Task: Sort the products in the category "Hot Foods" by best match.
Action: Mouse moved to (241, 98)
Screenshot: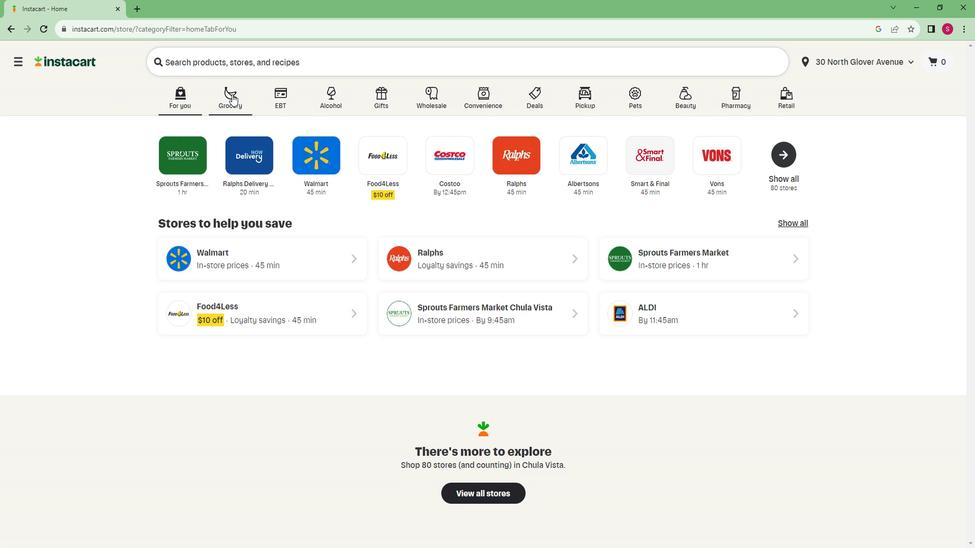 
Action: Mouse pressed left at (241, 98)
Screenshot: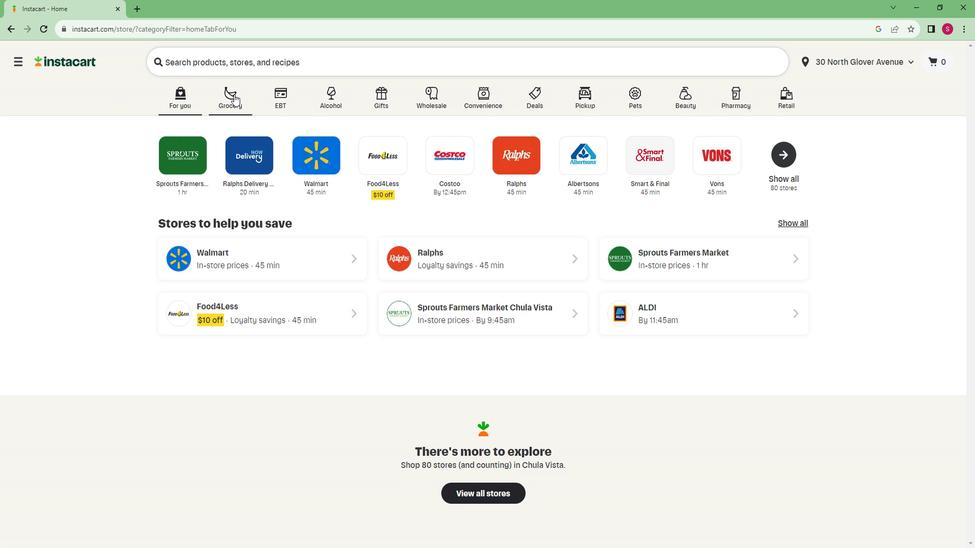 
Action: Mouse moved to (192, 273)
Screenshot: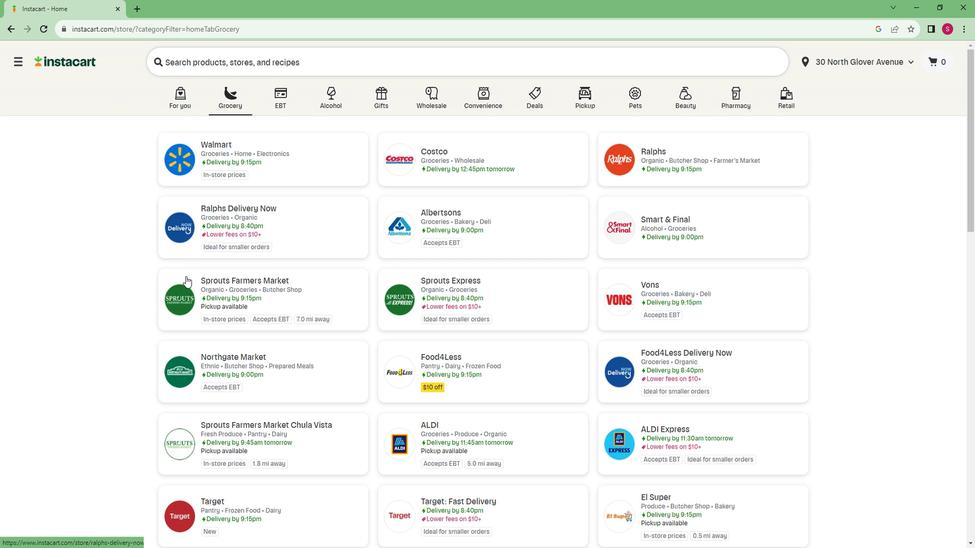 
Action: Mouse pressed left at (192, 273)
Screenshot: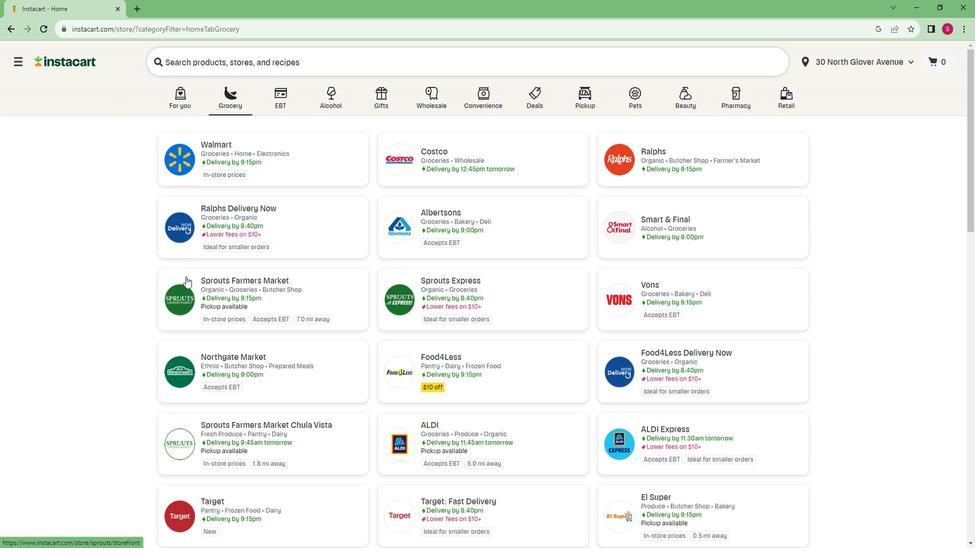 
Action: Mouse moved to (88, 336)
Screenshot: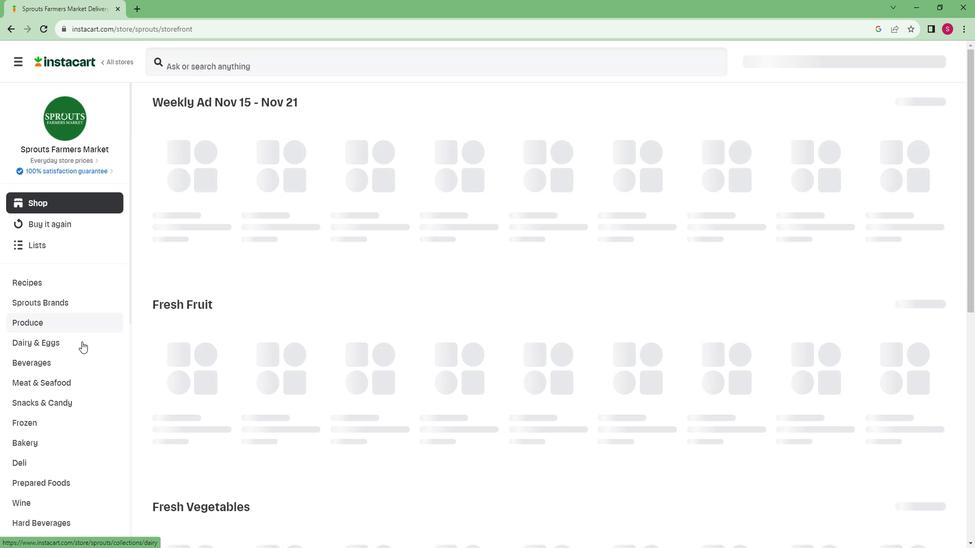 
Action: Mouse scrolled (88, 335) with delta (0, 0)
Screenshot: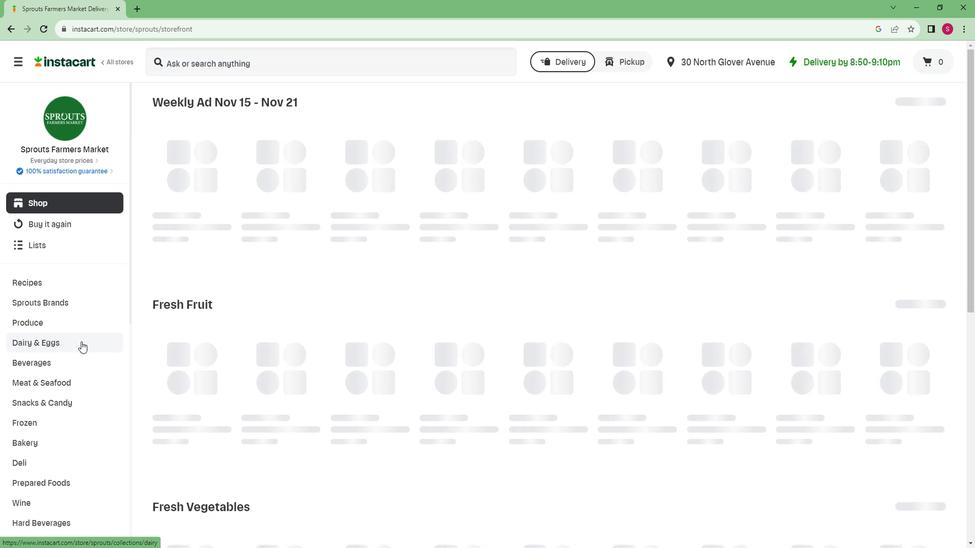 
Action: Mouse scrolled (88, 335) with delta (0, 0)
Screenshot: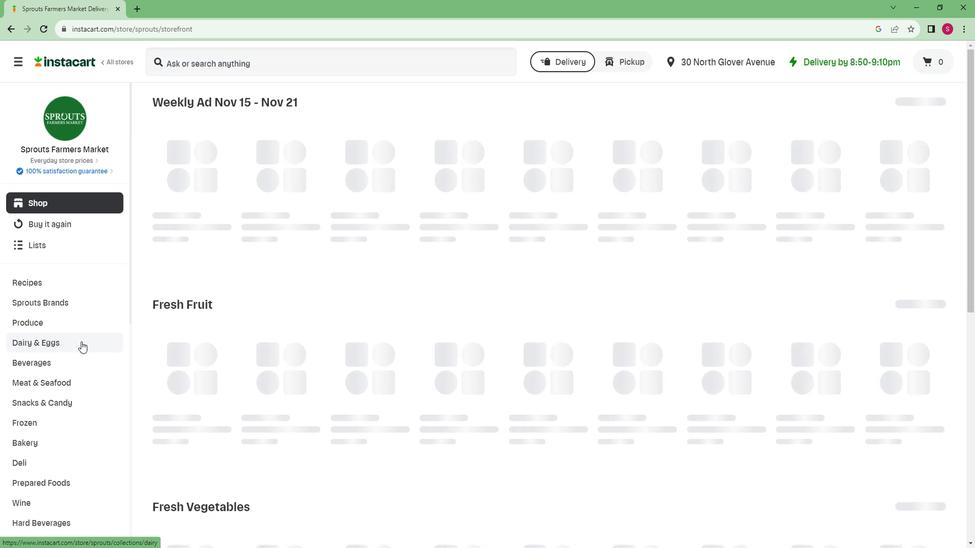 
Action: Mouse scrolled (88, 335) with delta (0, 0)
Screenshot: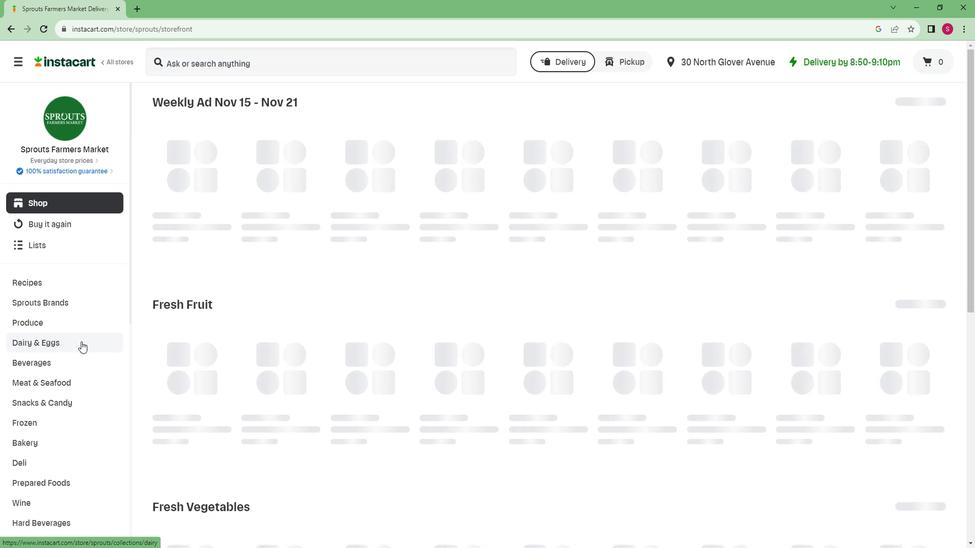 
Action: Mouse scrolled (88, 335) with delta (0, 0)
Screenshot: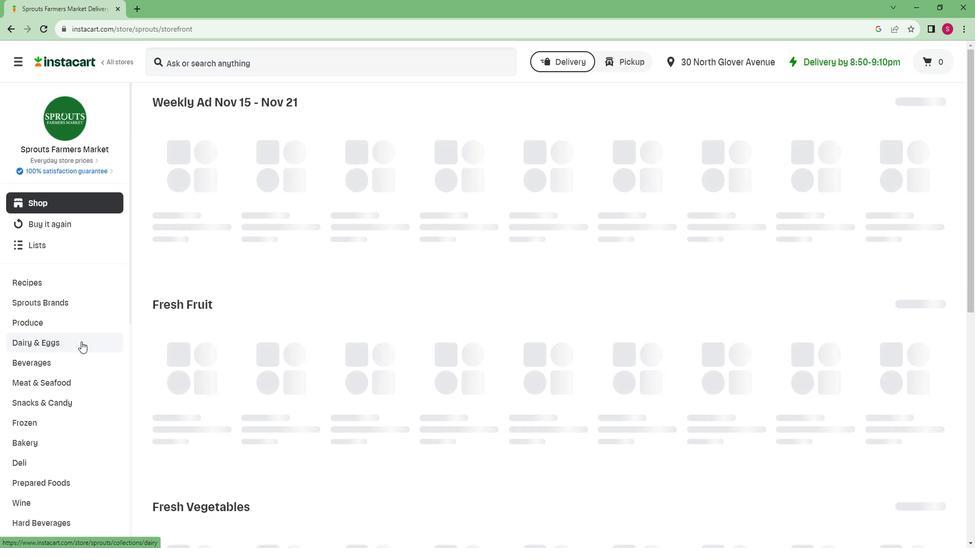 
Action: Mouse scrolled (88, 335) with delta (0, 0)
Screenshot: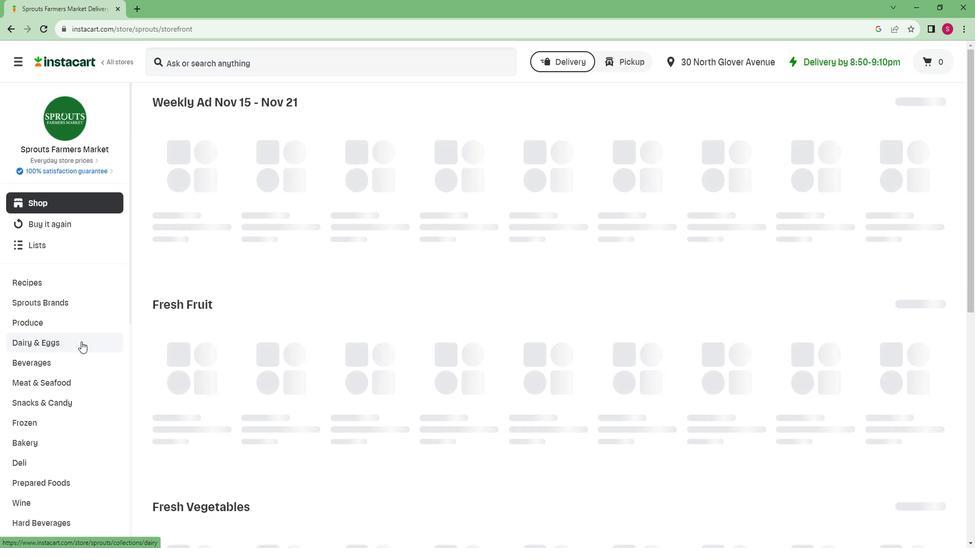 
Action: Mouse scrolled (88, 335) with delta (0, 0)
Screenshot: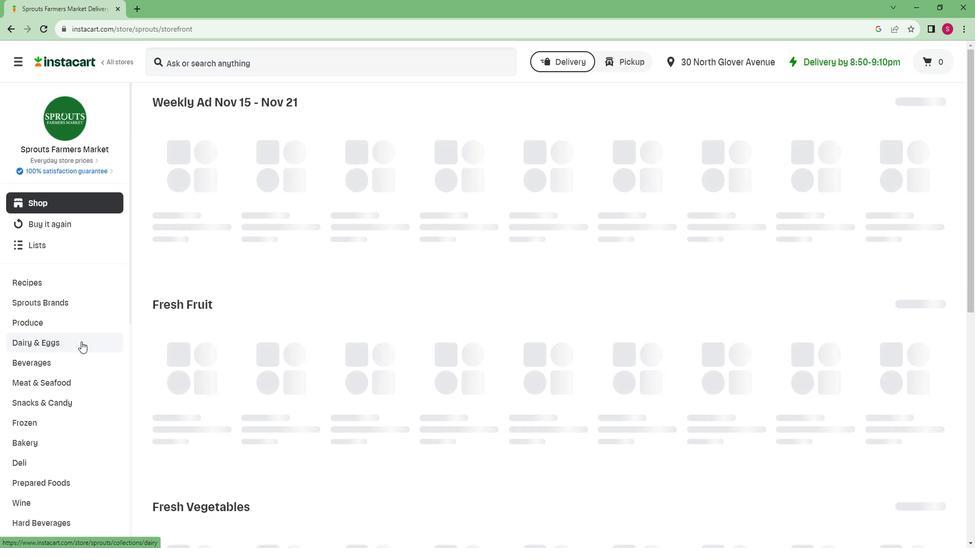 
Action: Mouse scrolled (88, 335) with delta (0, 0)
Screenshot: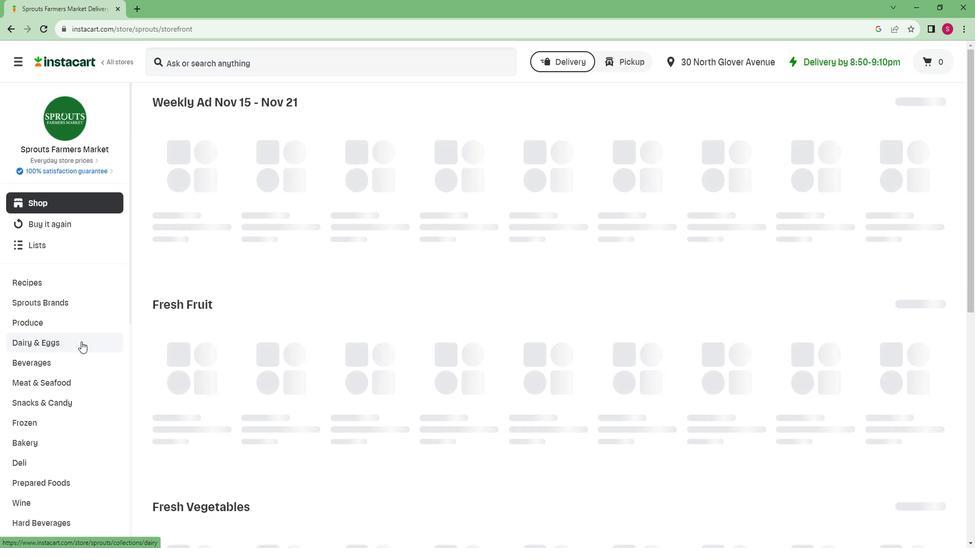 
Action: Mouse scrolled (88, 335) with delta (0, 0)
Screenshot: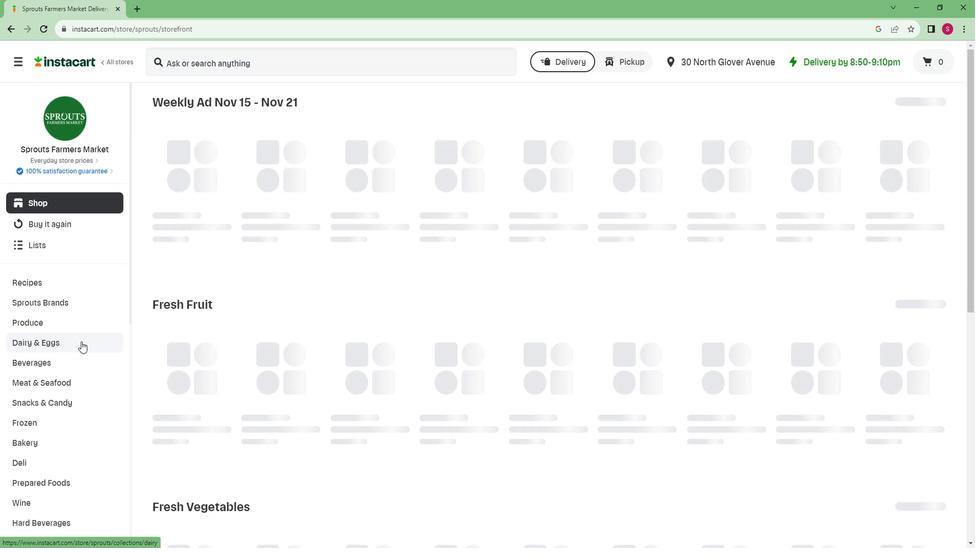 
Action: Mouse scrolled (88, 335) with delta (0, 0)
Screenshot: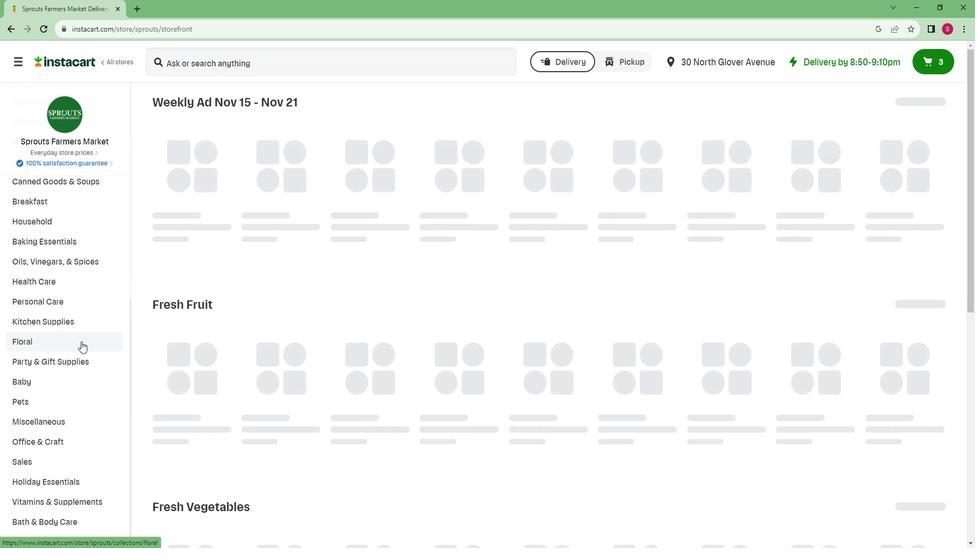 
Action: Mouse scrolled (88, 335) with delta (0, 0)
Screenshot: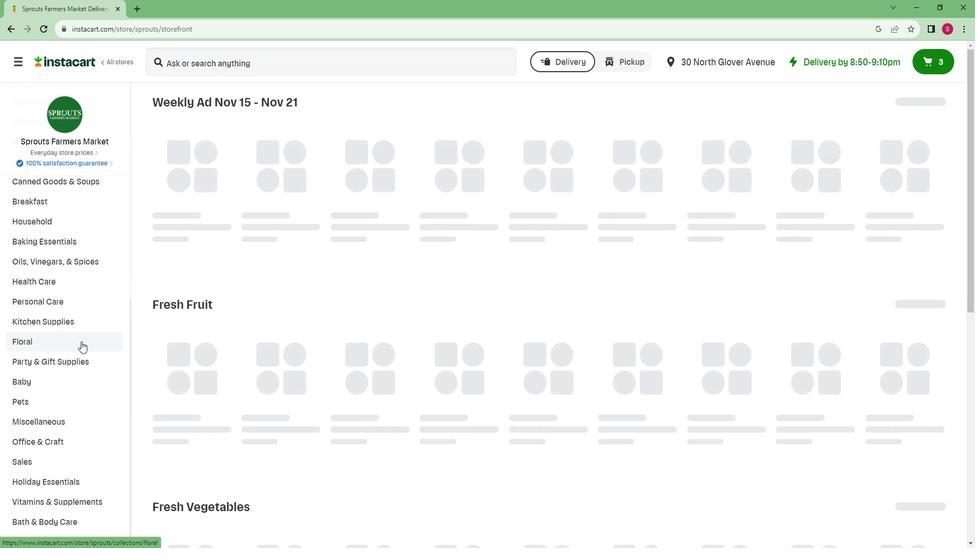 
Action: Mouse scrolled (88, 335) with delta (0, 0)
Screenshot: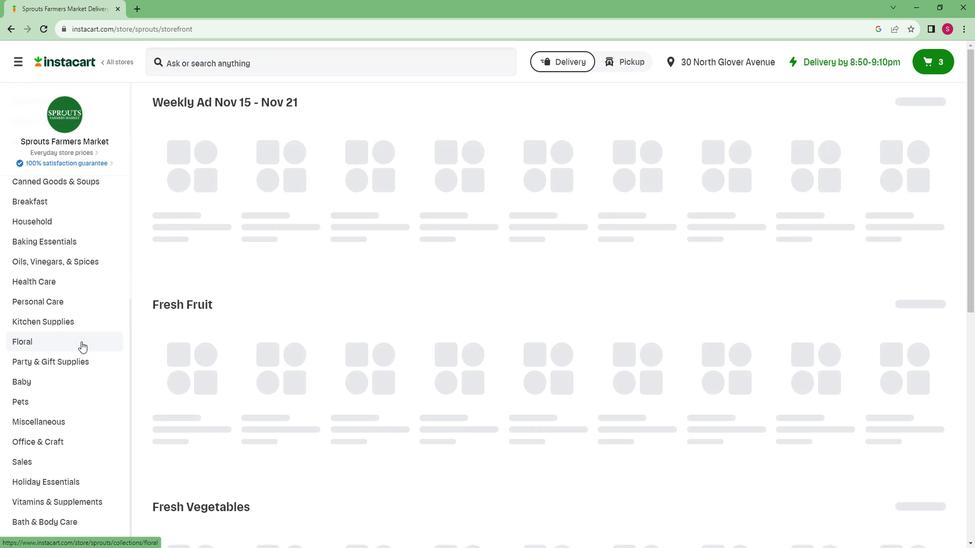 
Action: Mouse scrolled (88, 335) with delta (0, 0)
Screenshot: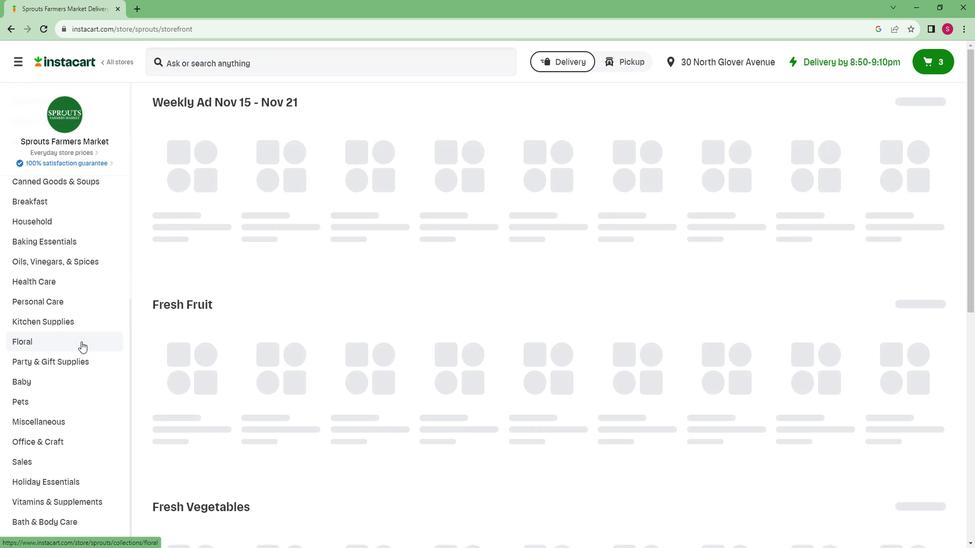 
Action: Mouse scrolled (88, 335) with delta (0, 0)
Screenshot: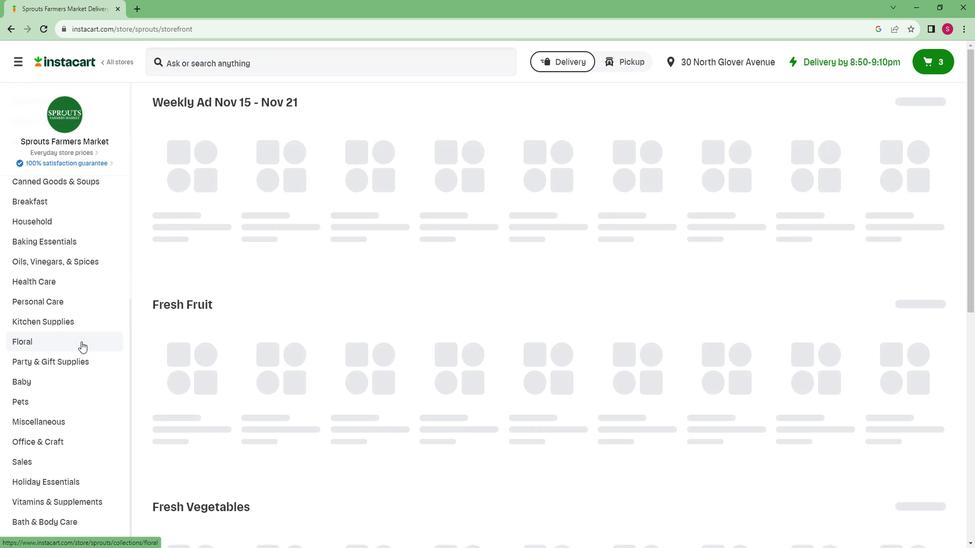 
Action: Mouse scrolled (88, 335) with delta (0, 0)
Screenshot: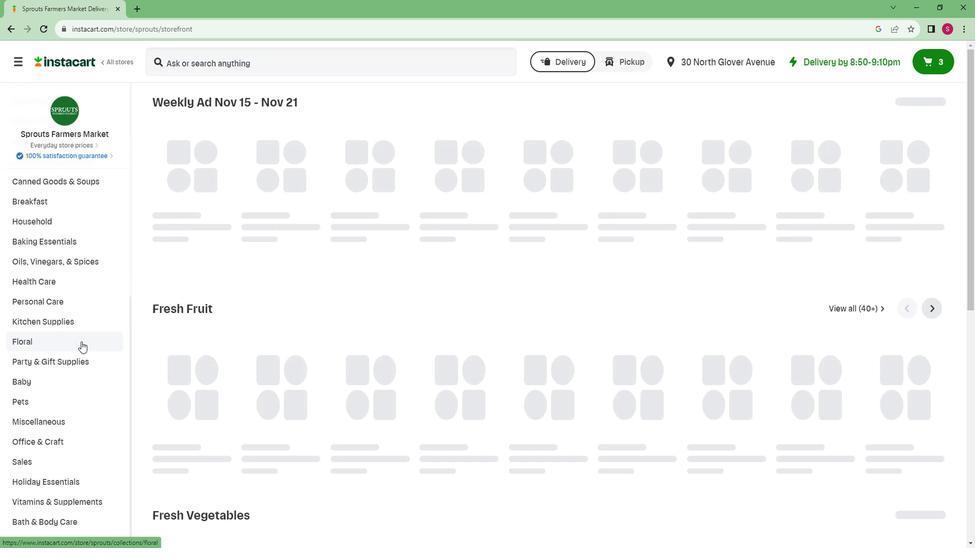 
Action: Mouse moved to (24, 523)
Screenshot: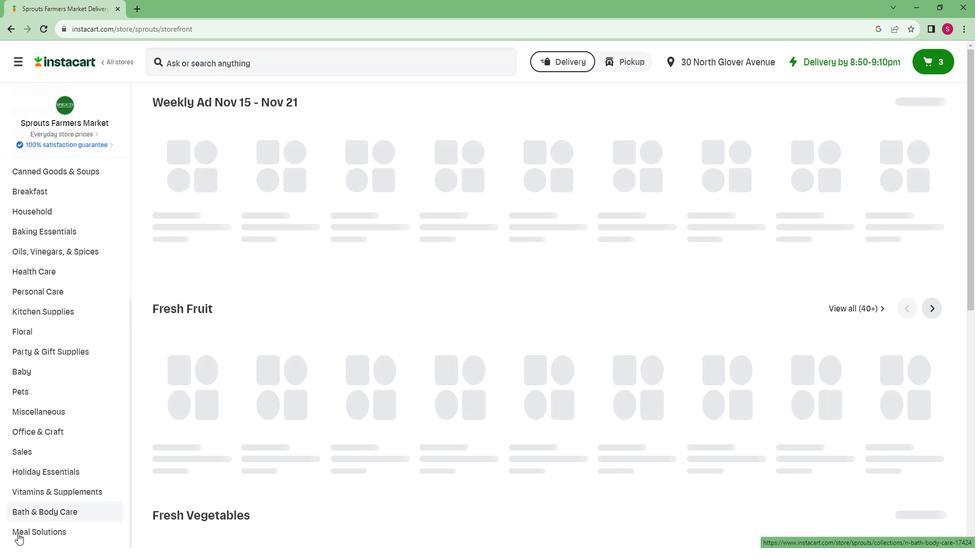 
Action: Mouse pressed left at (24, 523)
Screenshot: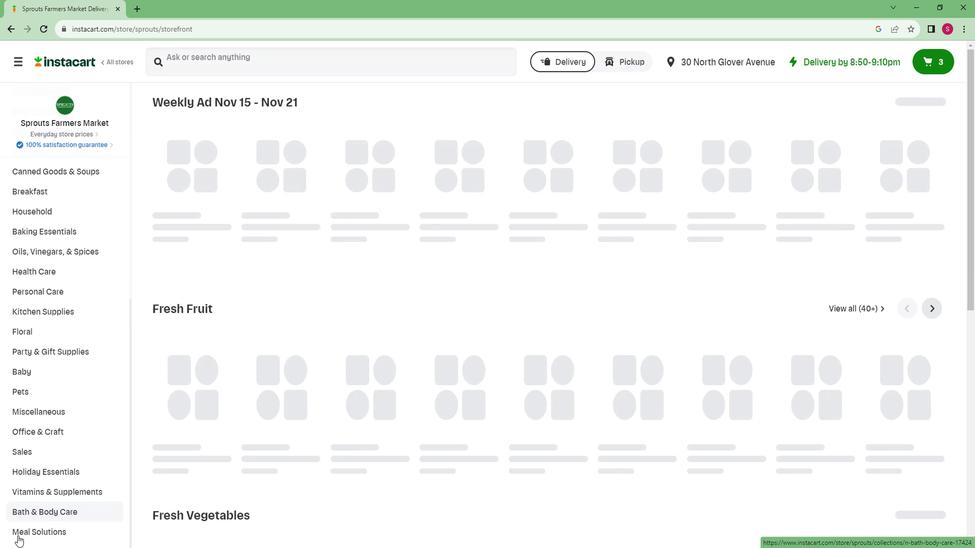 
Action: Mouse moved to (33, 505)
Screenshot: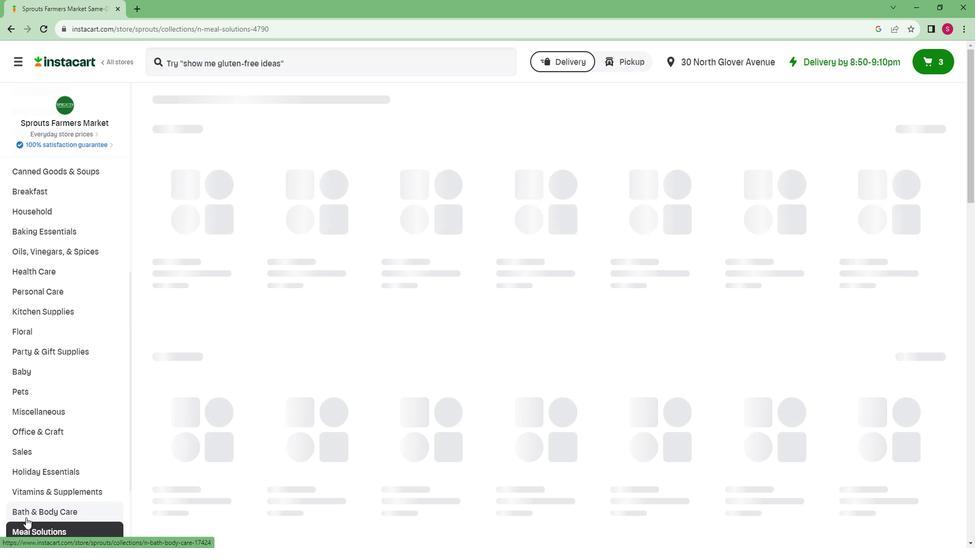 
Action: Mouse scrolled (33, 505) with delta (0, 0)
Screenshot: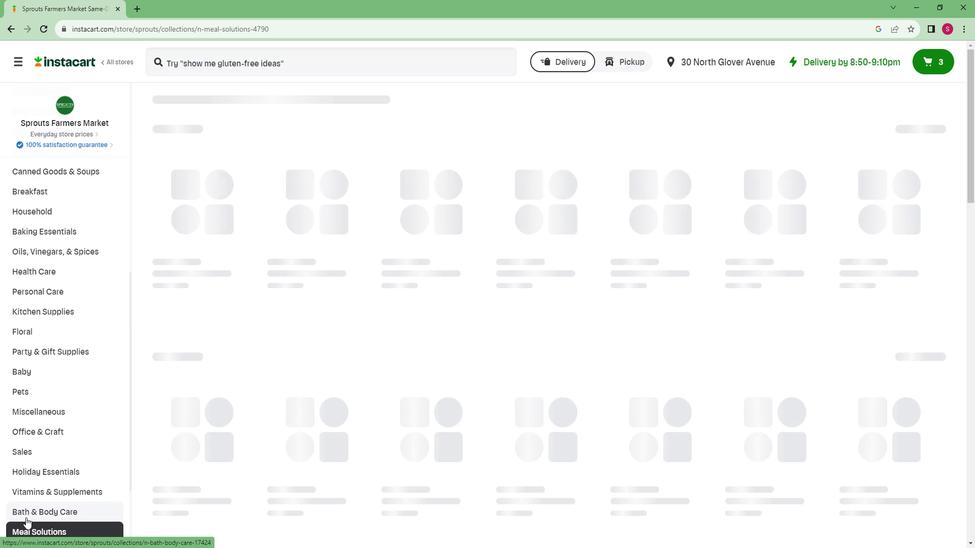 
Action: Mouse scrolled (33, 505) with delta (0, 0)
Screenshot: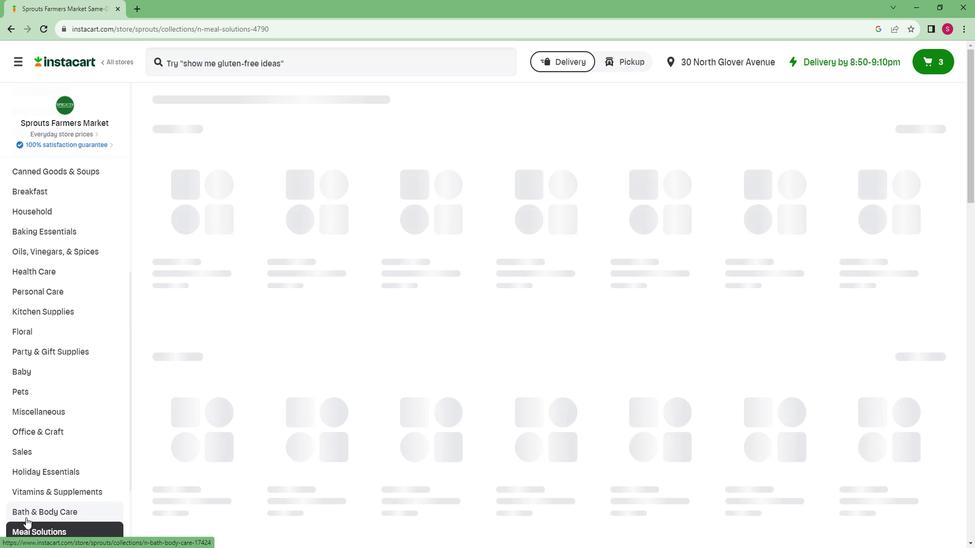 
Action: Mouse scrolled (33, 505) with delta (0, 0)
Screenshot: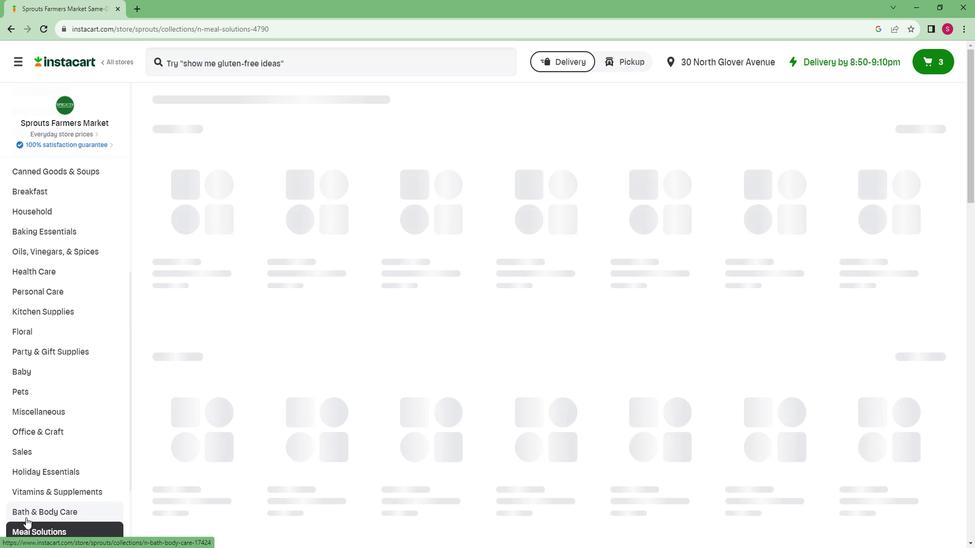 
Action: Mouse scrolled (33, 505) with delta (0, 0)
Screenshot: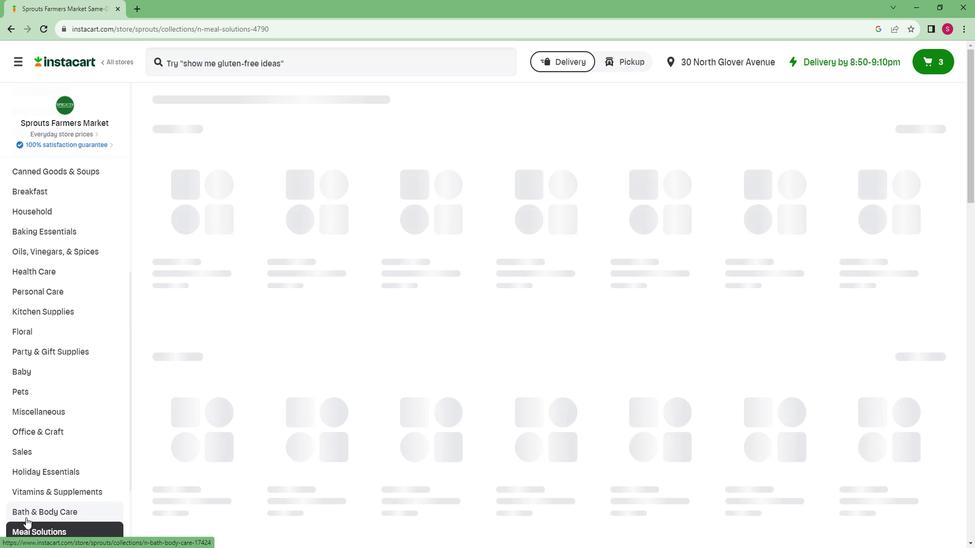 
Action: Mouse scrolled (33, 505) with delta (0, 0)
Screenshot: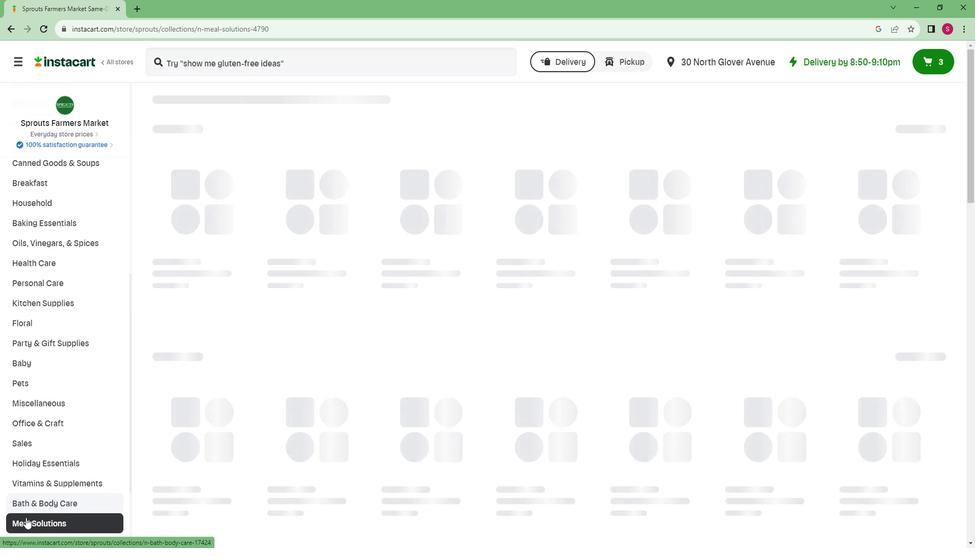 
Action: Mouse scrolled (33, 505) with delta (0, 0)
Screenshot: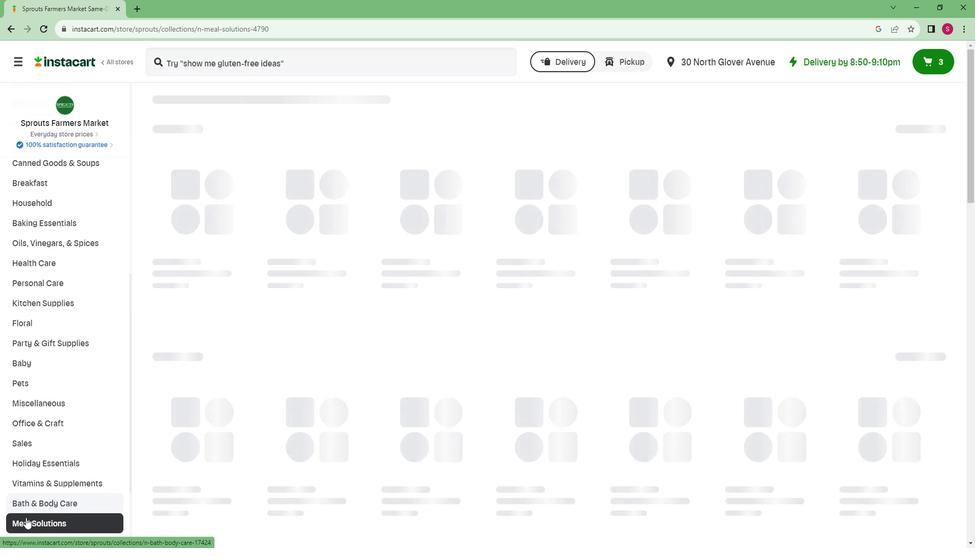 
Action: Mouse moved to (59, 441)
Screenshot: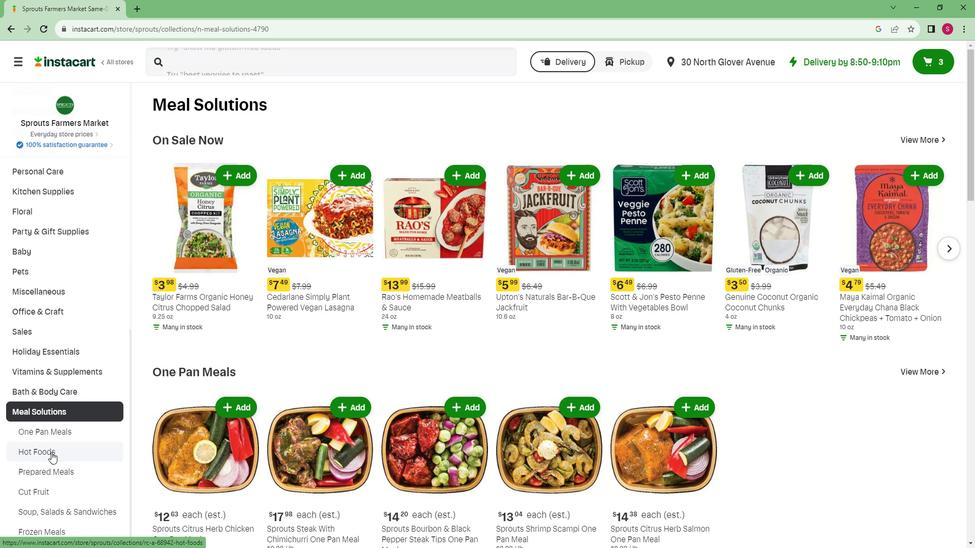 
Action: Mouse pressed left at (59, 441)
Screenshot: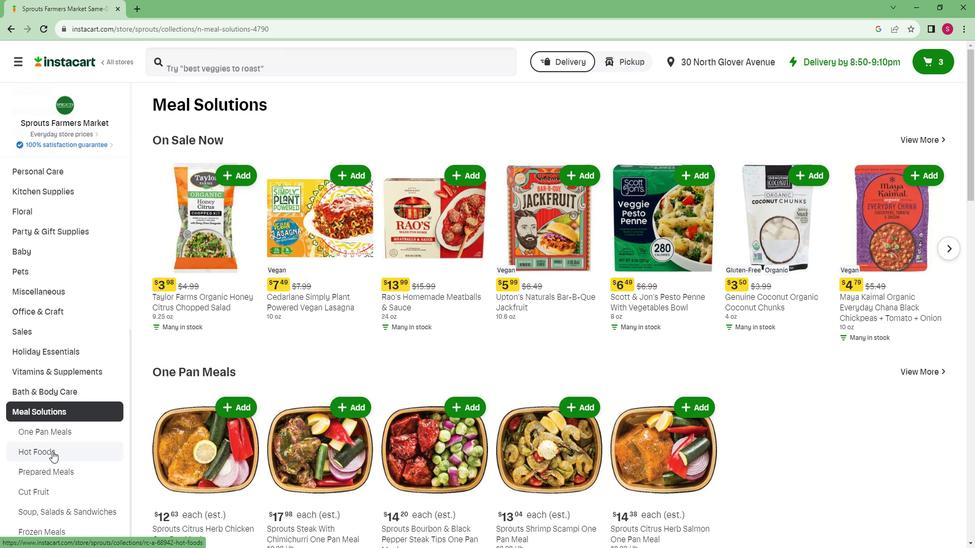 
Action: Mouse moved to (904, 147)
Screenshot: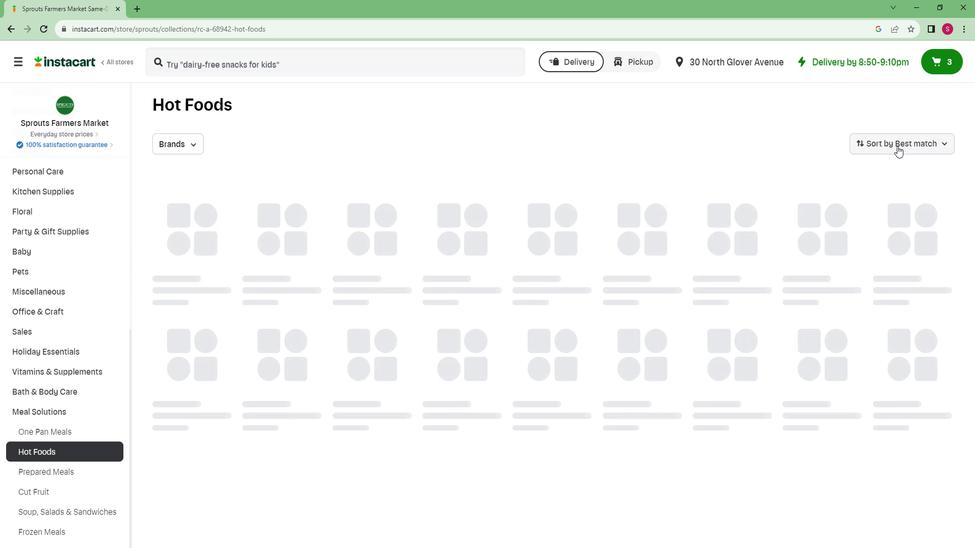
Action: Mouse pressed left at (904, 147)
Screenshot: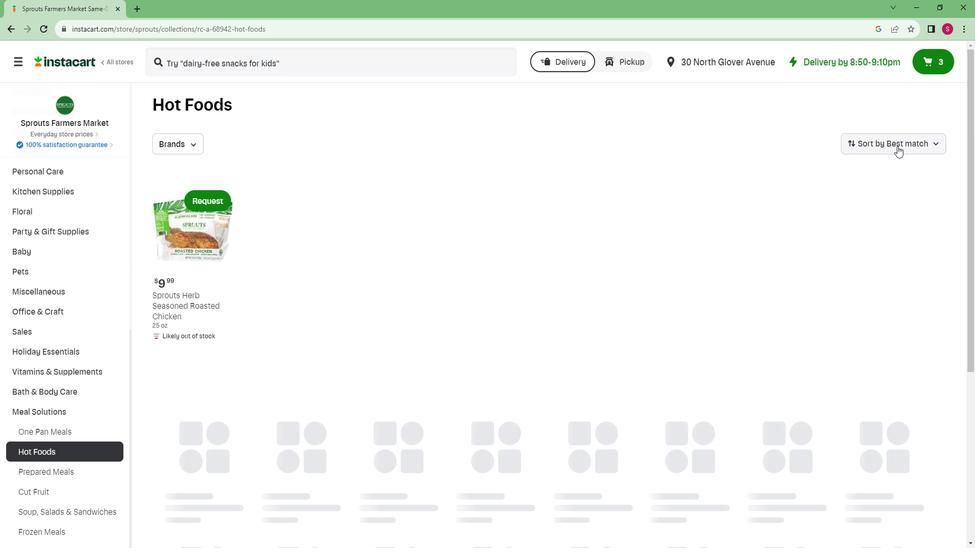 
Action: Mouse moved to (901, 170)
Screenshot: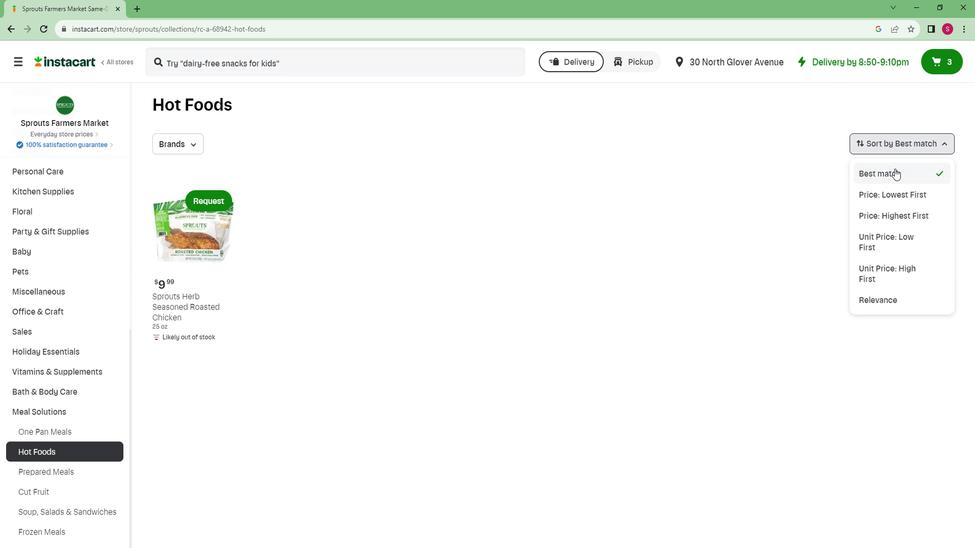 
Action: Mouse pressed left at (901, 170)
Screenshot: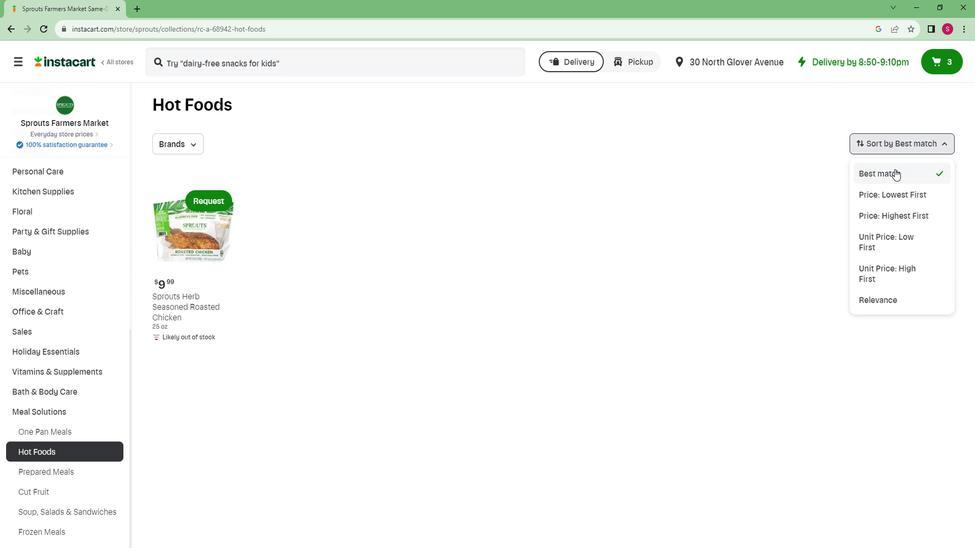 
